 Task: Check the percentage active listings of 2 stories in the last 3 years.
Action: Mouse moved to (781, 177)
Screenshot: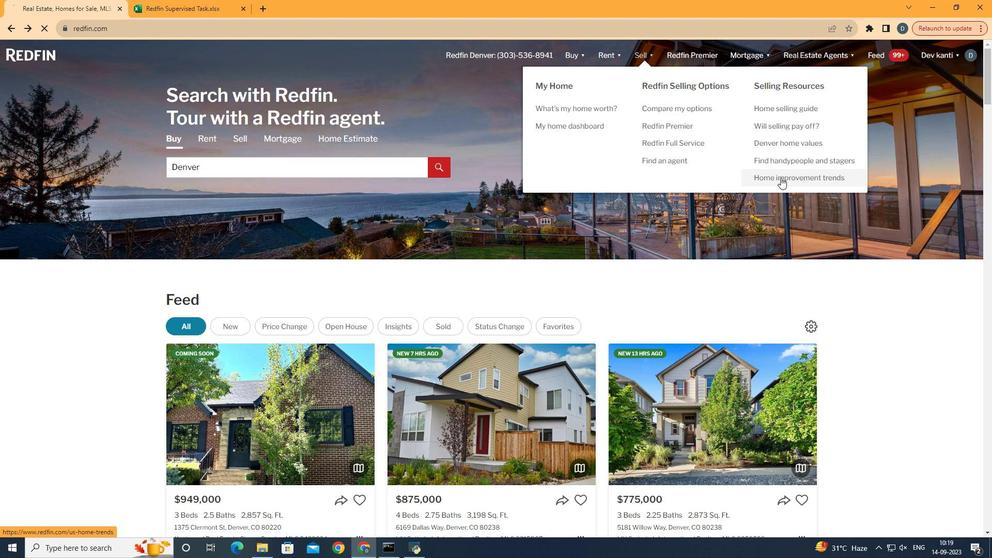 
Action: Mouse pressed left at (781, 177)
Screenshot: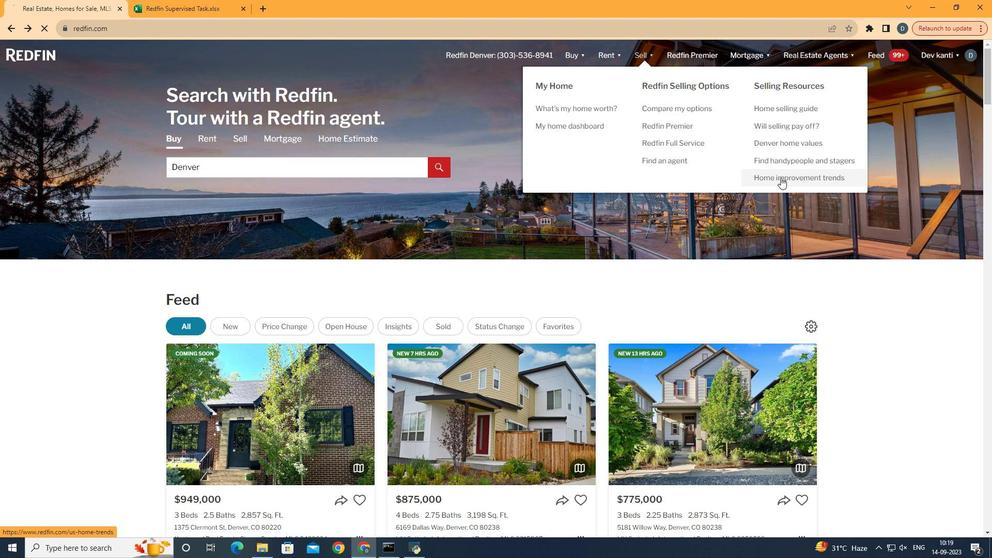 
Action: Mouse moved to (254, 198)
Screenshot: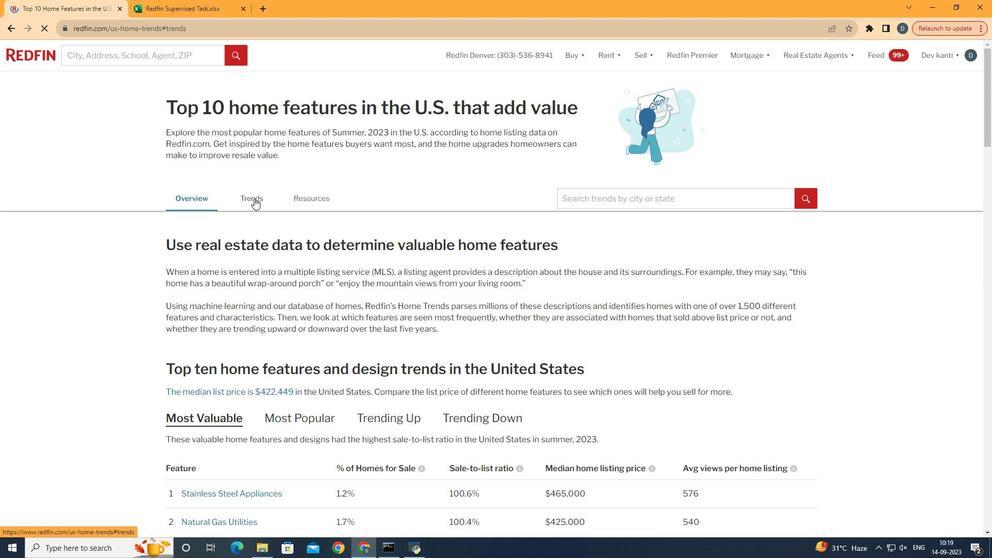 
Action: Mouse pressed left at (254, 198)
Screenshot: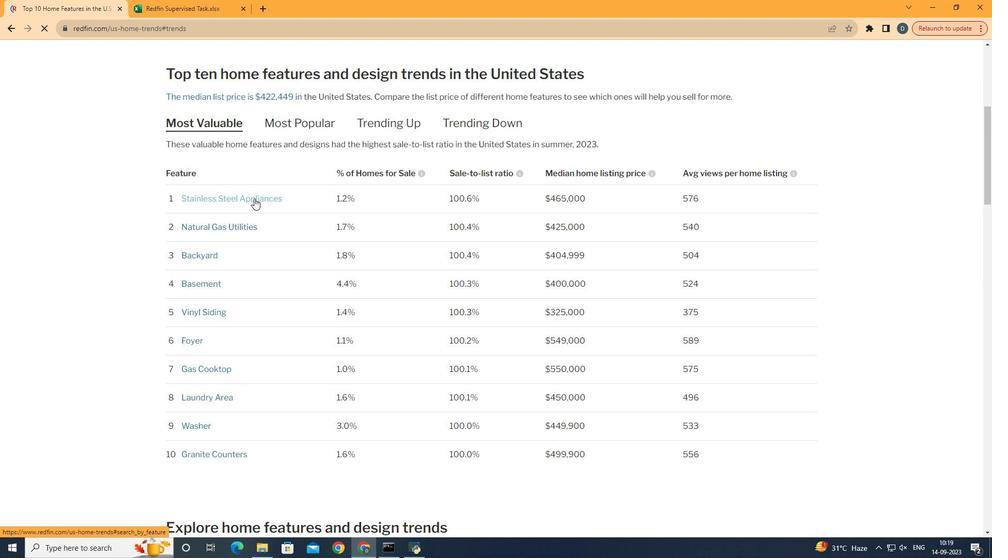 
Action: Mouse moved to (436, 244)
Screenshot: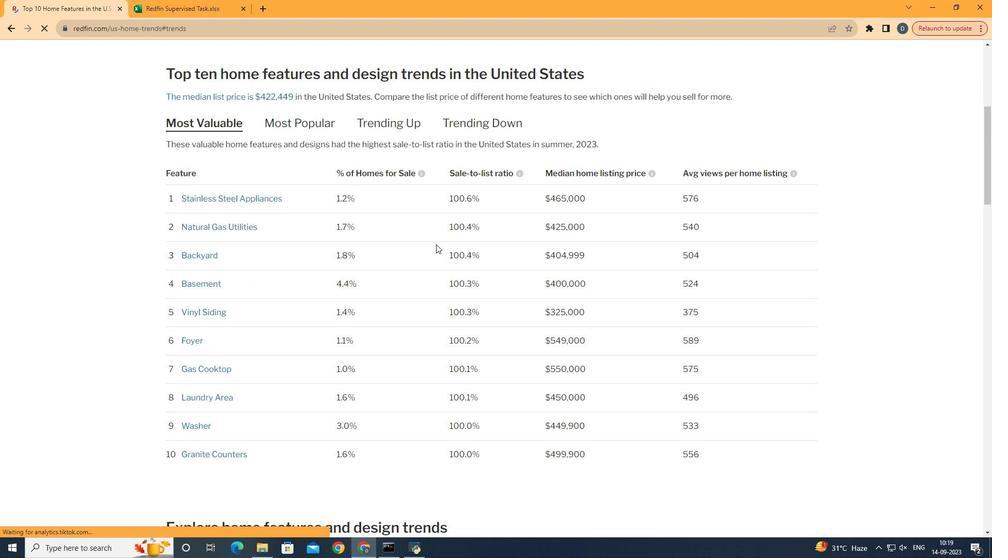 
Action: Mouse scrolled (436, 244) with delta (0, 0)
Screenshot: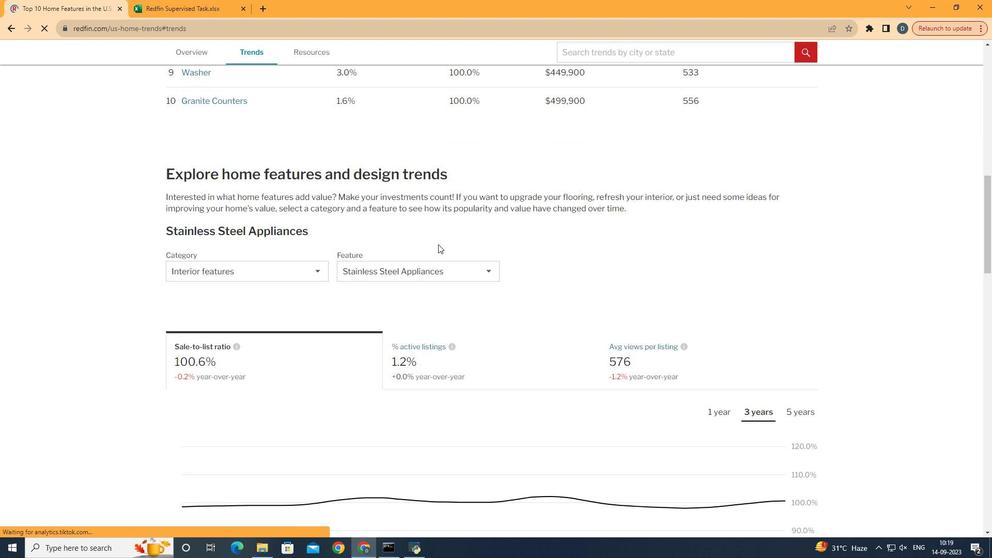 
Action: Mouse scrolled (436, 244) with delta (0, 0)
Screenshot: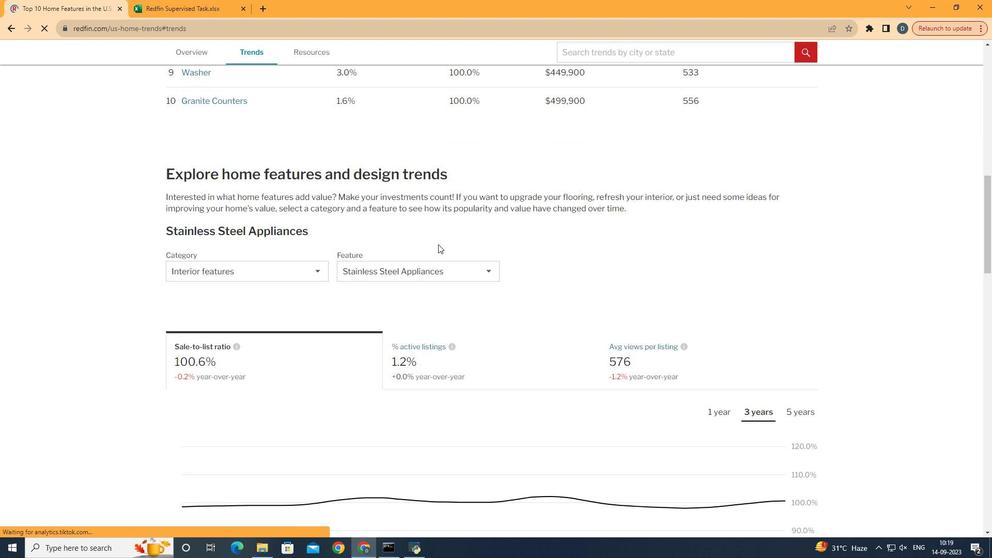 
Action: Mouse scrolled (436, 244) with delta (0, 0)
Screenshot: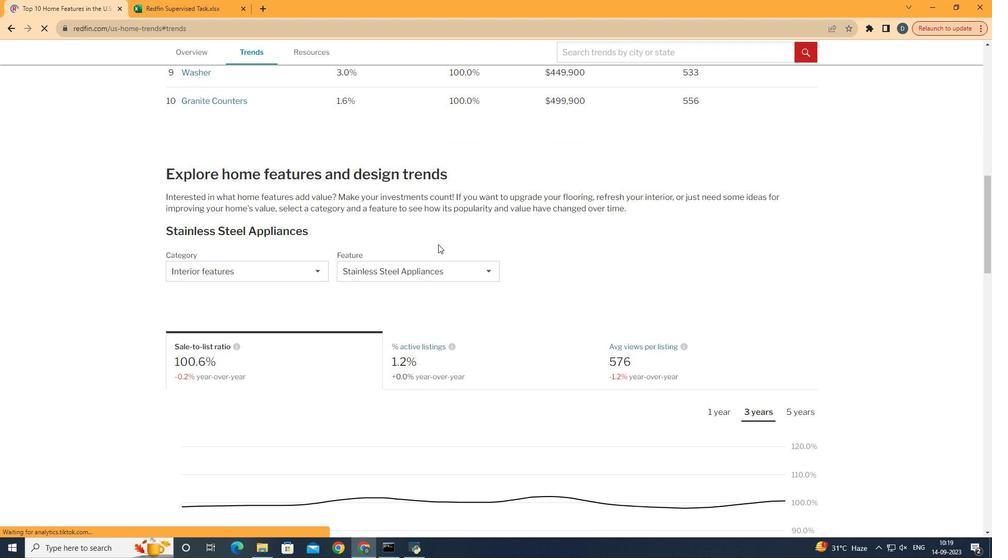 
Action: Mouse scrolled (436, 244) with delta (0, 0)
Screenshot: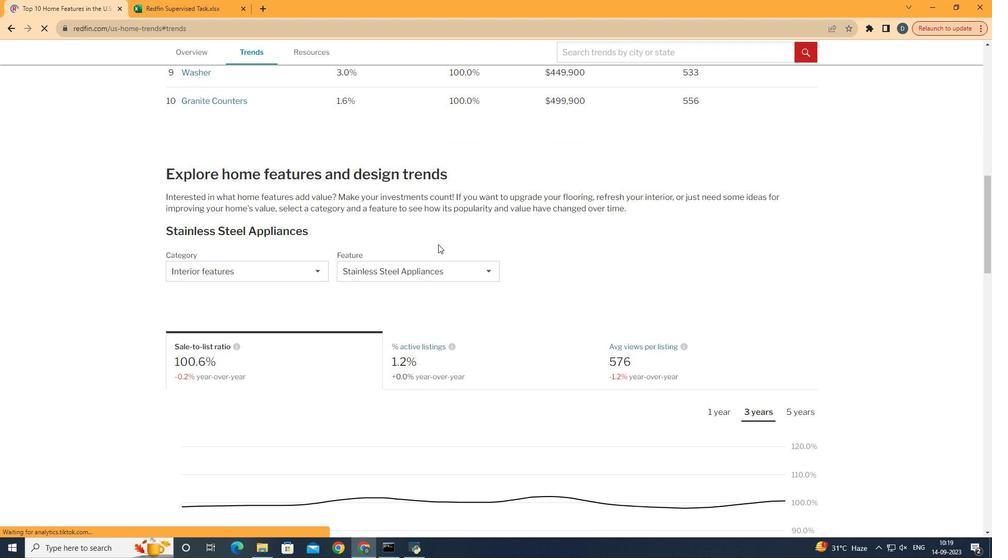
Action: Mouse scrolled (436, 244) with delta (0, 0)
Screenshot: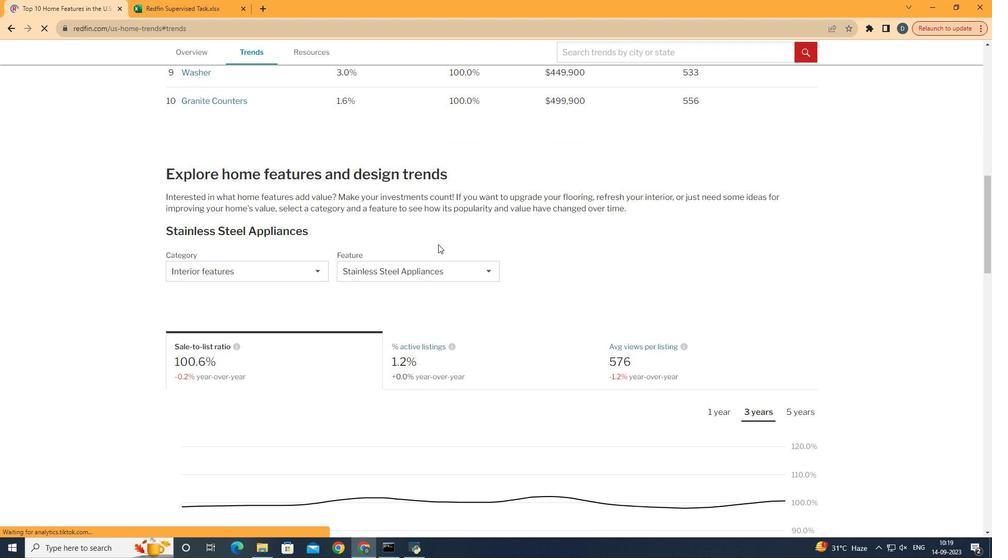 
Action: Mouse moved to (436, 244)
Screenshot: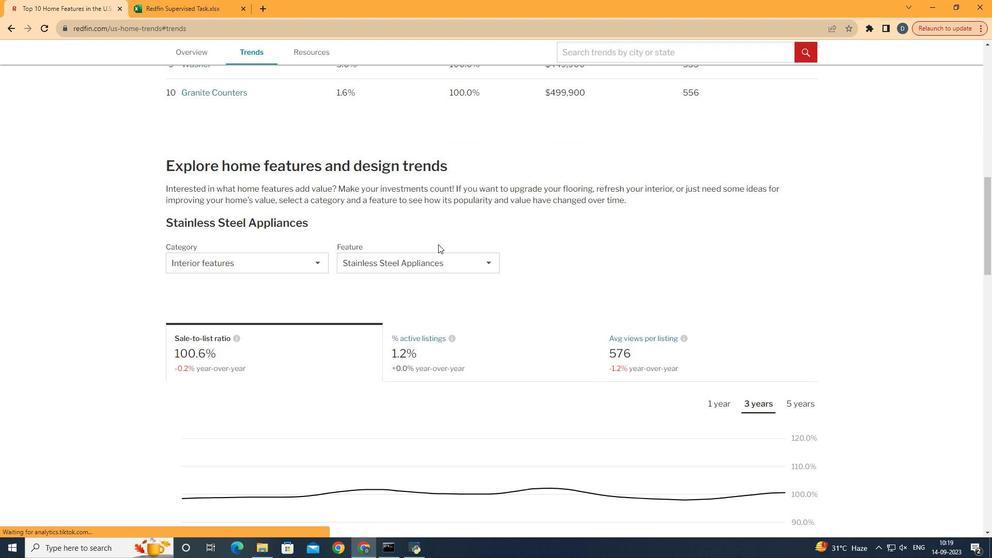 
Action: Mouse scrolled (436, 244) with delta (0, 0)
Screenshot: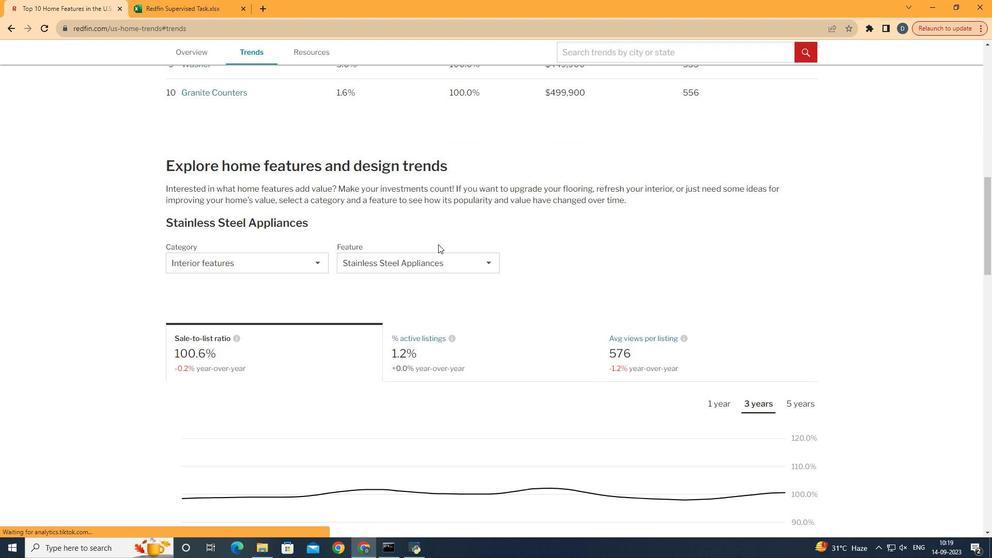 
Action: Mouse moved to (436, 244)
Screenshot: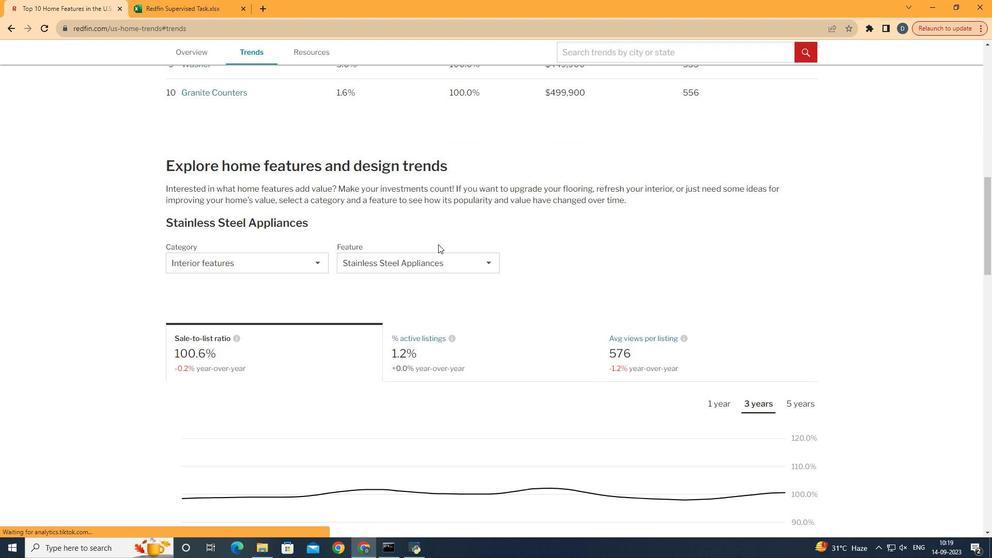 
Action: Mouse scrolled (436, 244) with delta (0, 0)
Screenshot: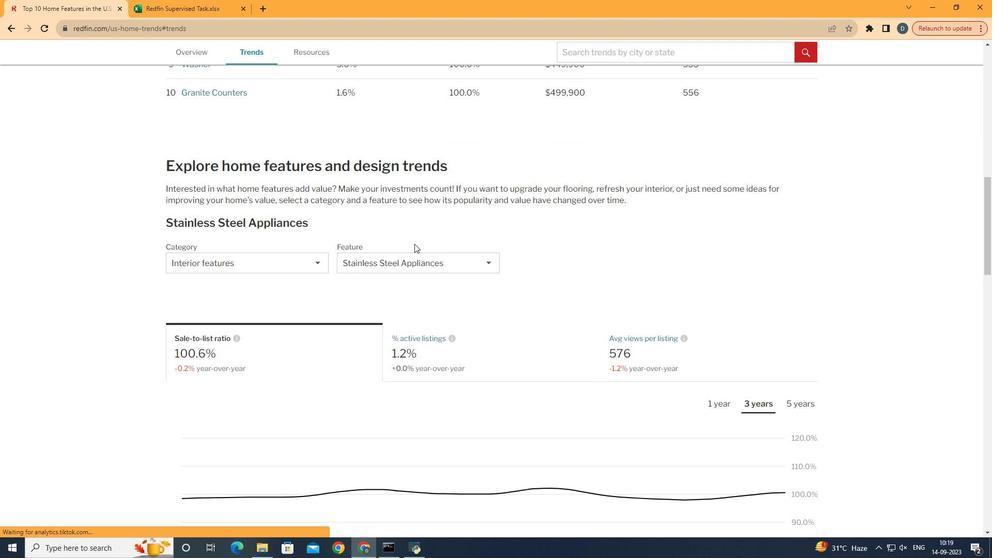 
Action: Mouse moved to (352, 240)
Screenshot: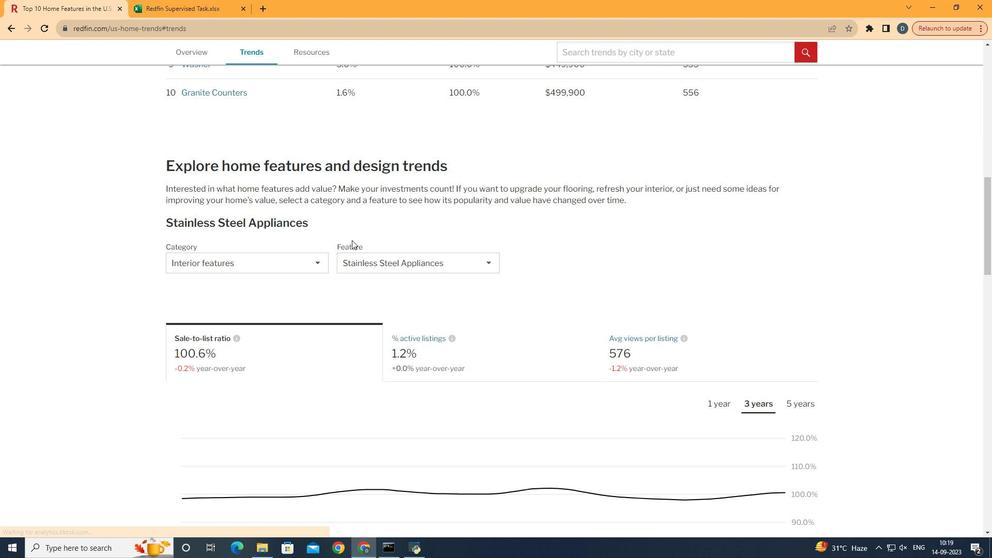 
Action: Mouse scrolled (352, 239) with delta (0, 0)
Screenshot: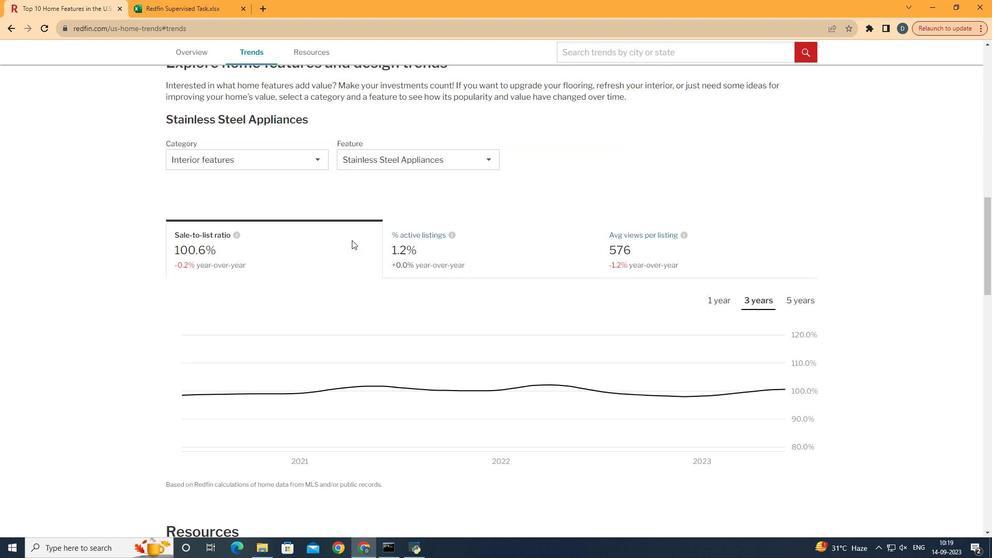 
Action: Mouse scrolled (352, 239) with delta (0, 0)
Screenshot: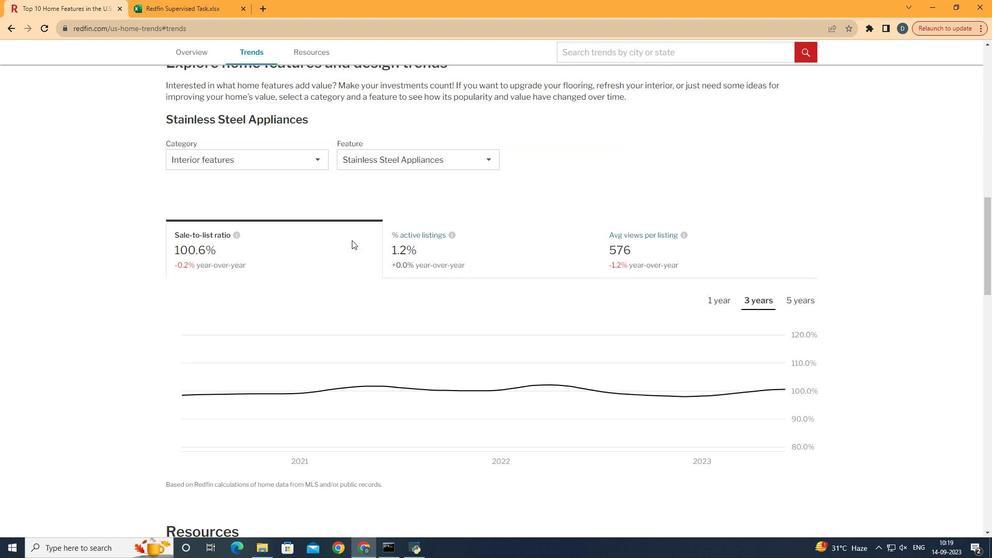 
Action: Mouse moved to (299, 148)
Screenshot: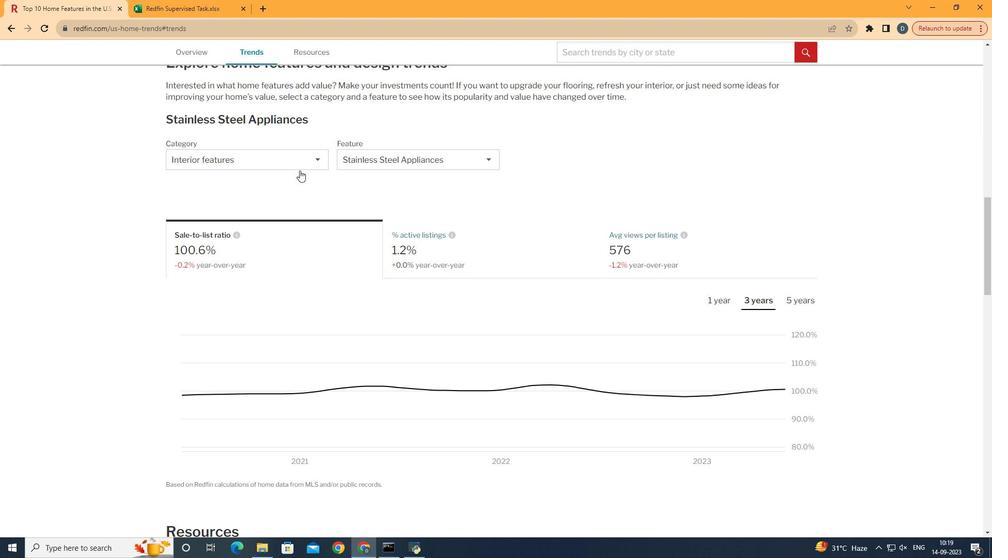 
Action: Mouse pressed left at (299, 148)
Screenshot: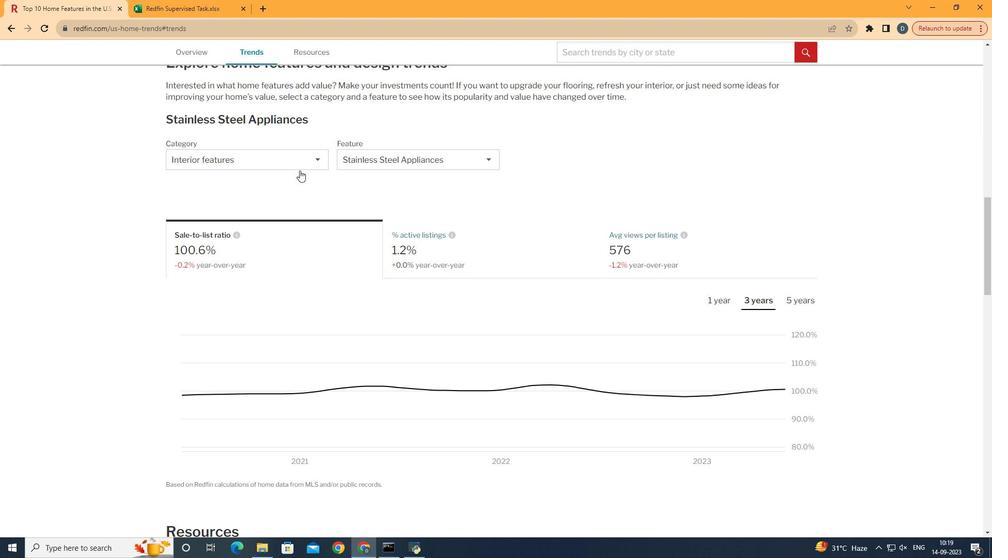 
Action: Mouse moved to (320, 146)
Screenshot: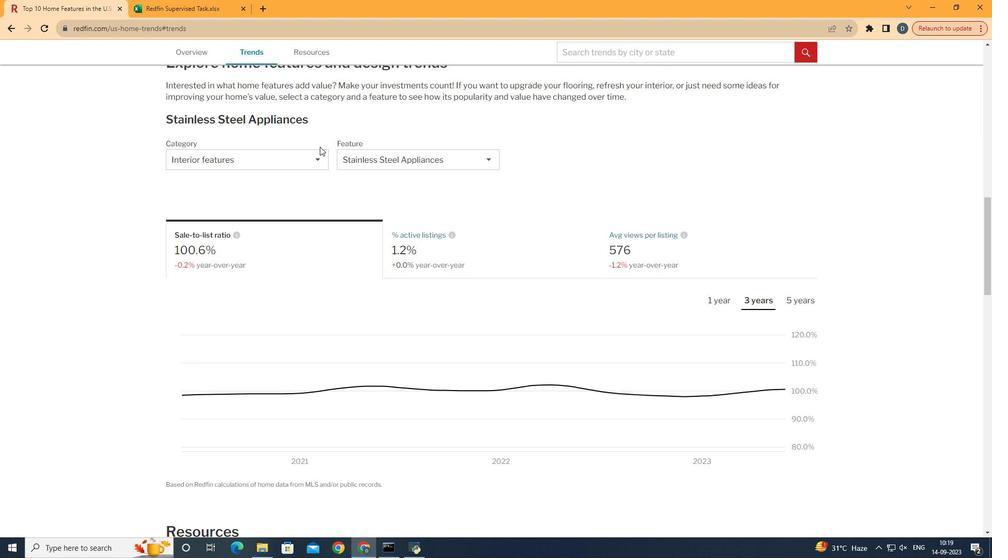 
Action: Mouse pressed left at (320, 146)
Screenshot: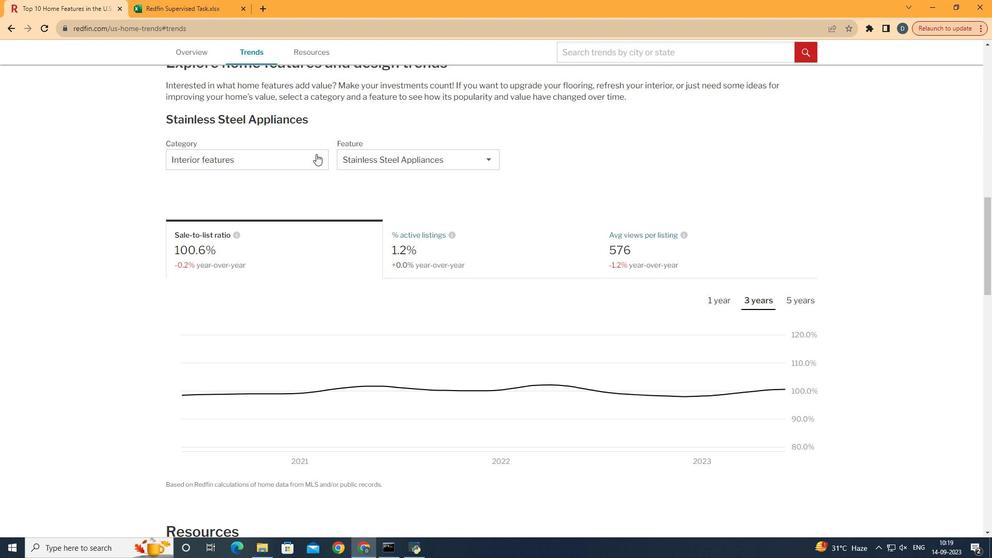 
Action: Mouse moved to (316, 154)
Screenshot: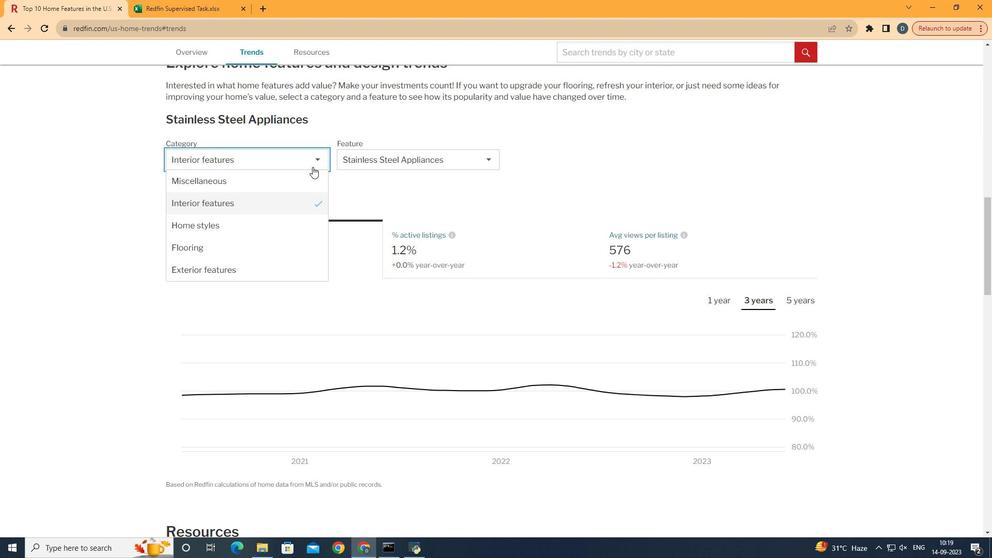 
Action: Mouse pressed left at (316, 154)
Screenshot: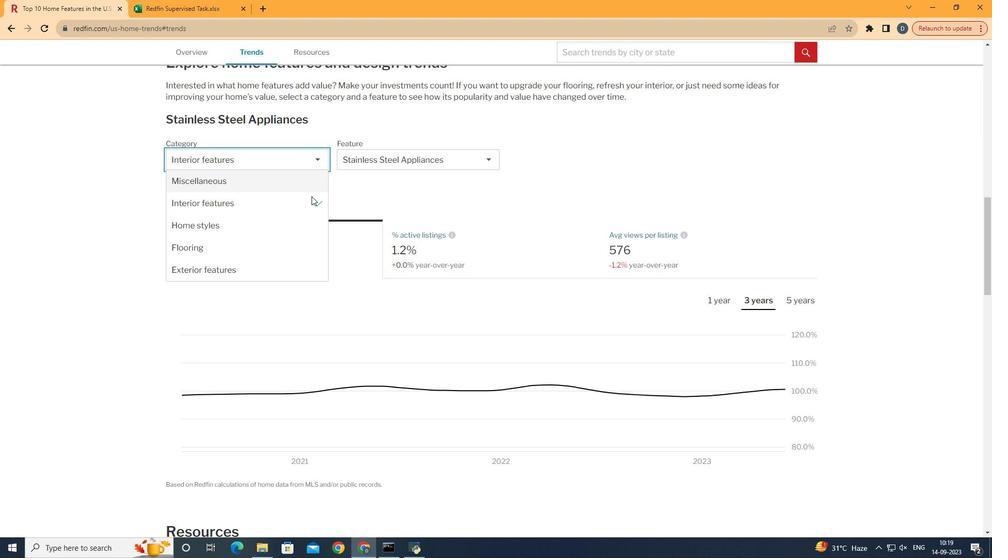 
Action: Mouse moved to (312, 222)
Screenshot: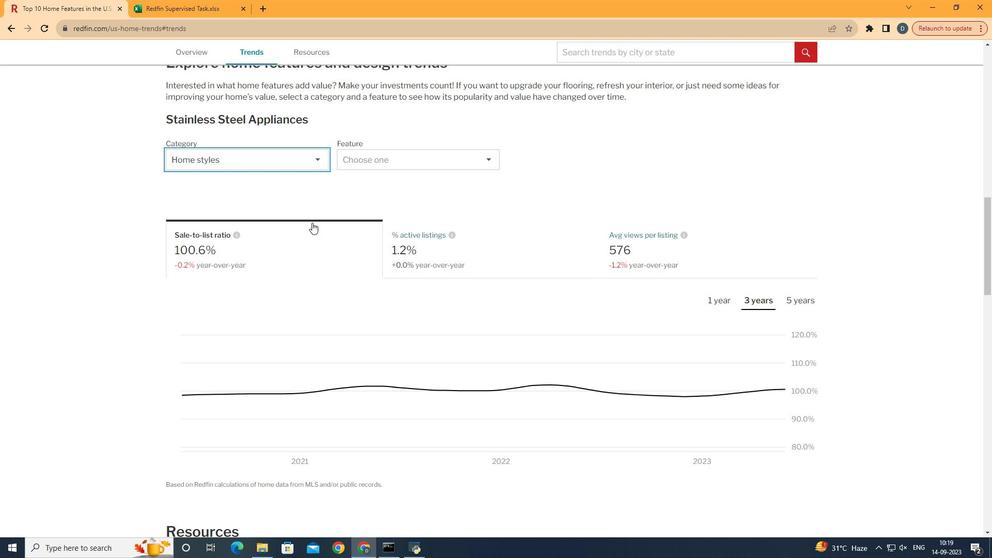 
Action: Mouse pressed left at (312, 222)
Screenshot: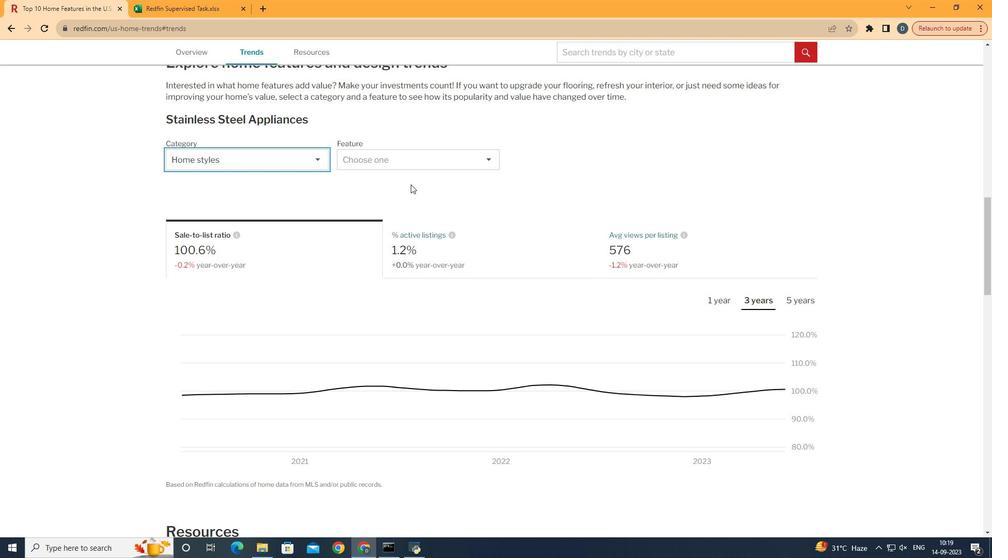 
Action: Mouse moved to (444, 165)
Screenshot: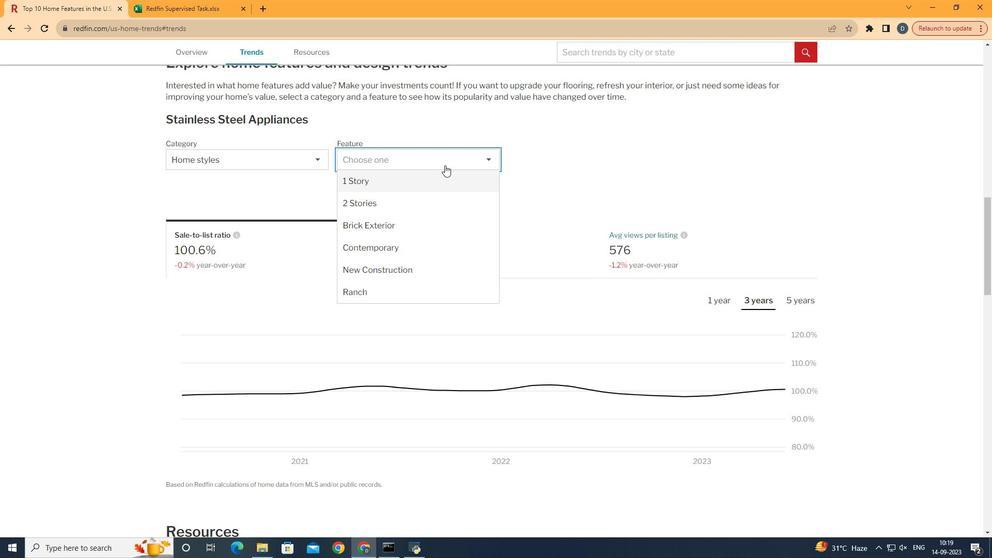 
Action: Mouse pressed left at (444, 165)
Screenshot: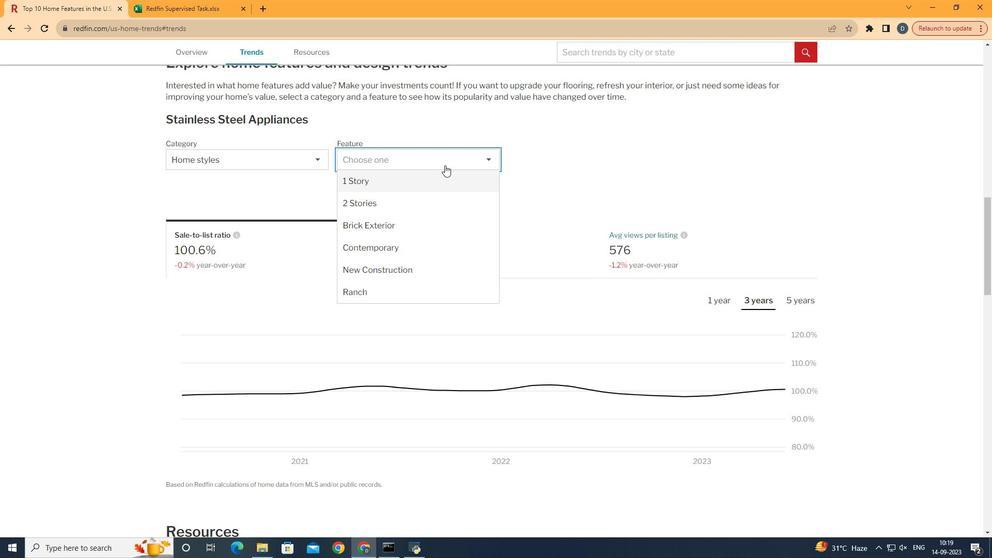 
Action: Mouse moved to (449, 200)
Screenshot: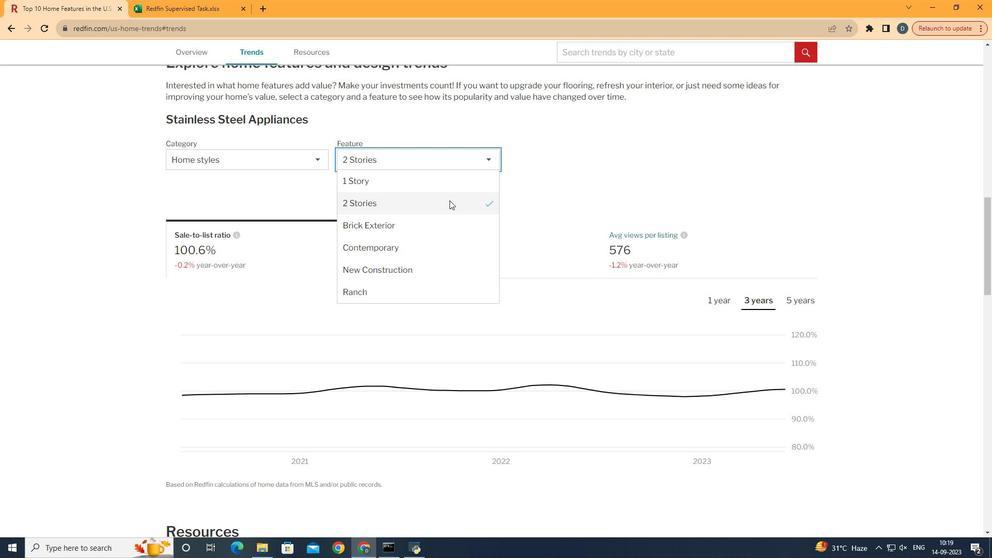 
Action: Mouse pressed left at (449, 200)
Screenshot: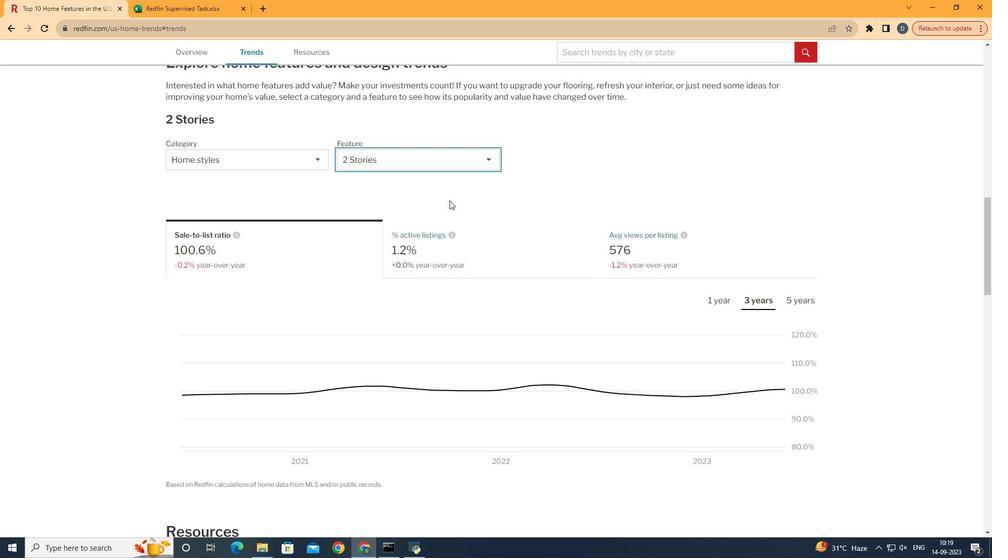 
Action: Mouse moved to (504, 259)
Screenshot: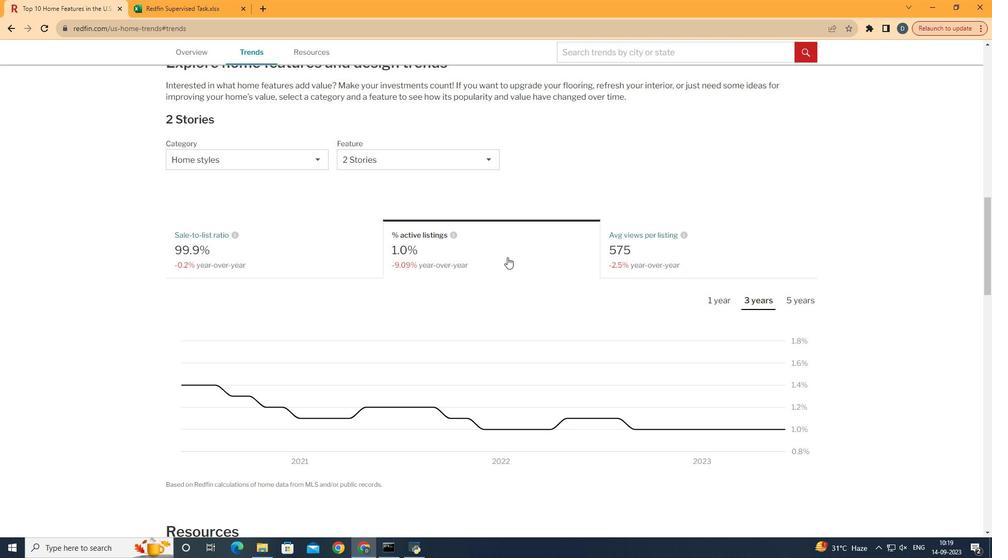 
Action: Mouse pressed left at (504, 259)
Screenshot: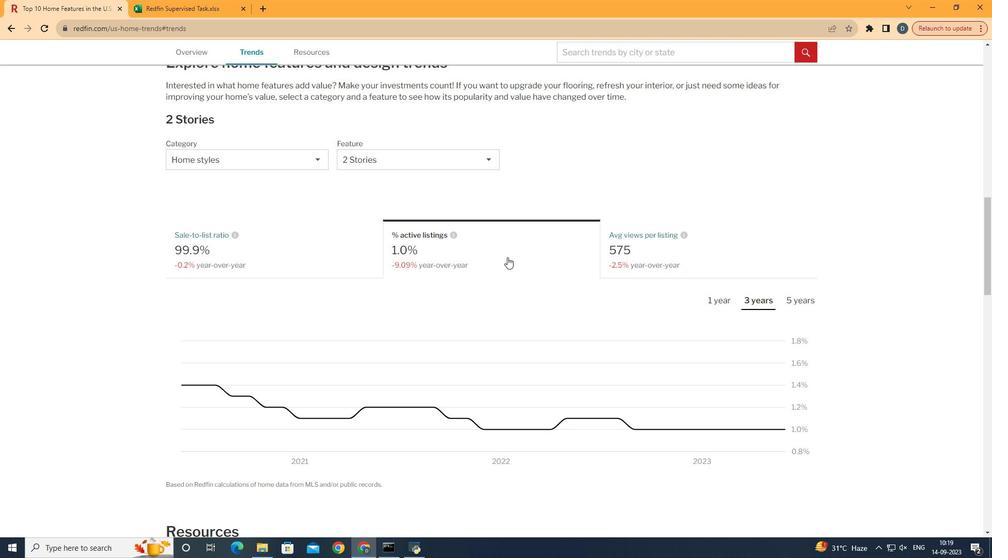 
Action: Mouse moved to (741, 295)
Screenshot: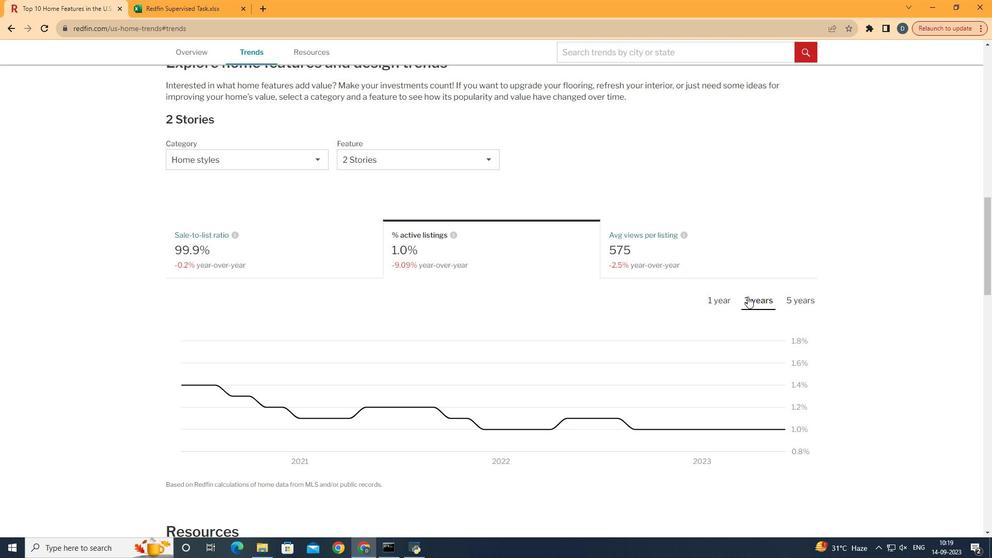 
Action: Mouse pressed left at (741, 295)
Screenshot: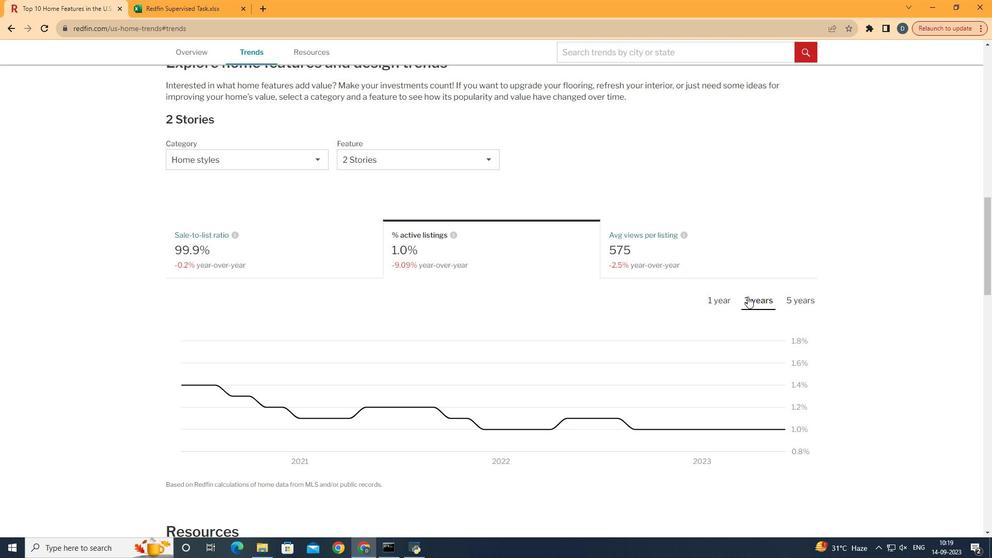
Action: Mouse moved to (750, 297)
Screenshot: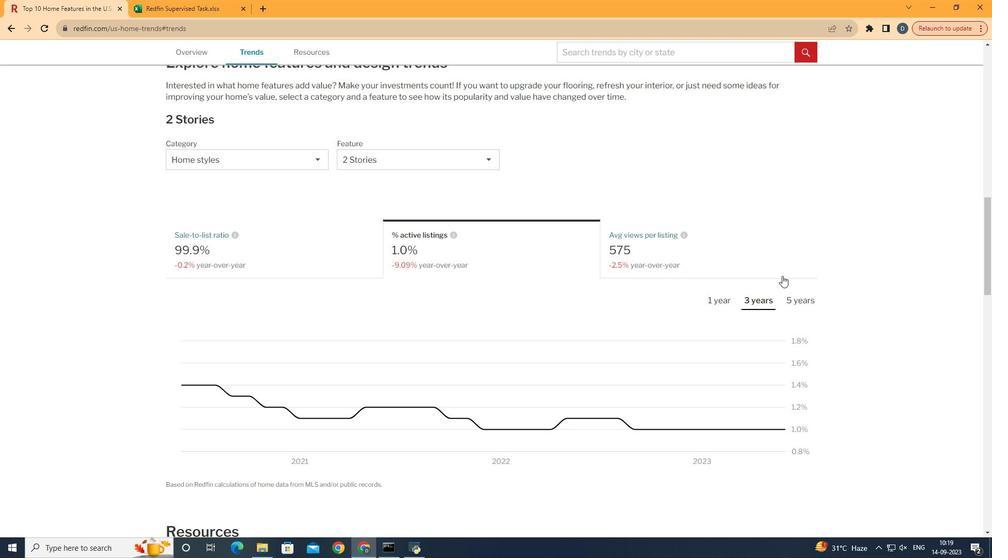 
Action: Mouse pressed left at (750, 297)
Screenshot: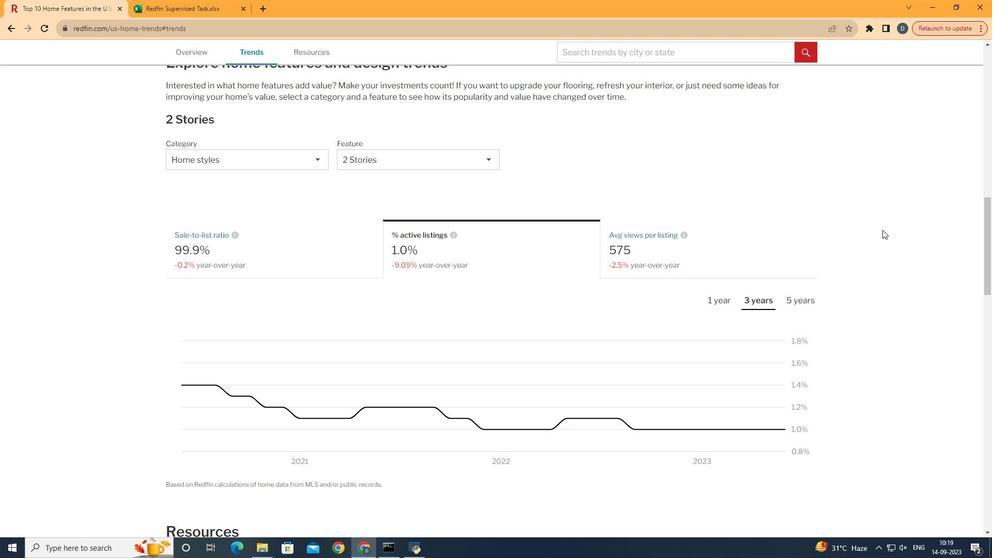 
Action: Mouse moved to (884, 229)
Screenshot: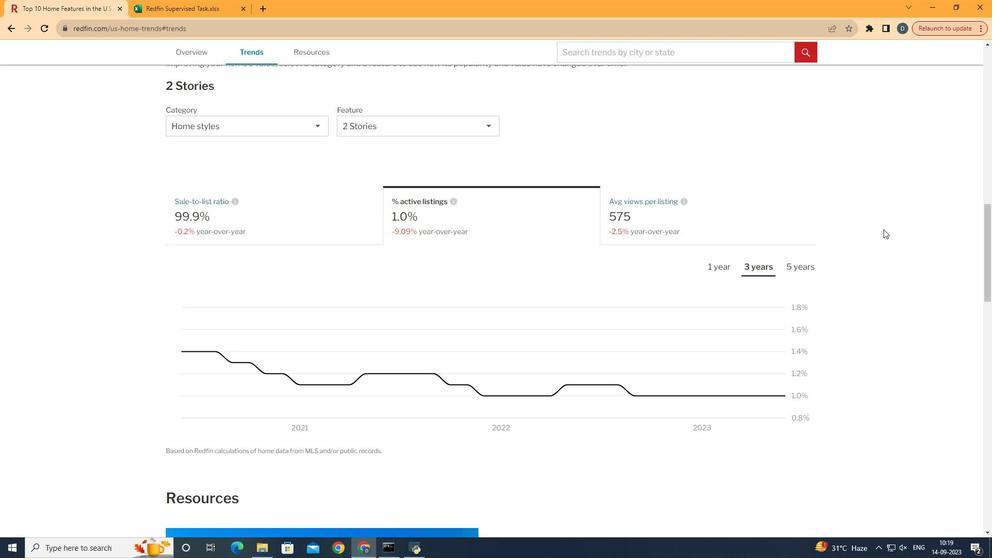 
Action: Mouse scrolled (884, 229) with delta (0, 0)
Screenshot: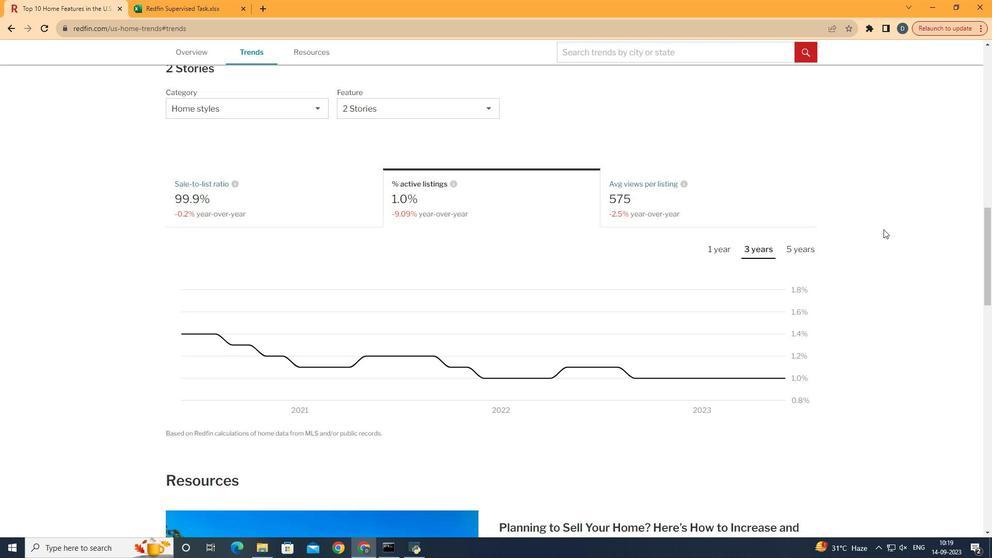 
